 Task: Select random emoji.
Action: Mouse moved to (600, 359)
Screenshot: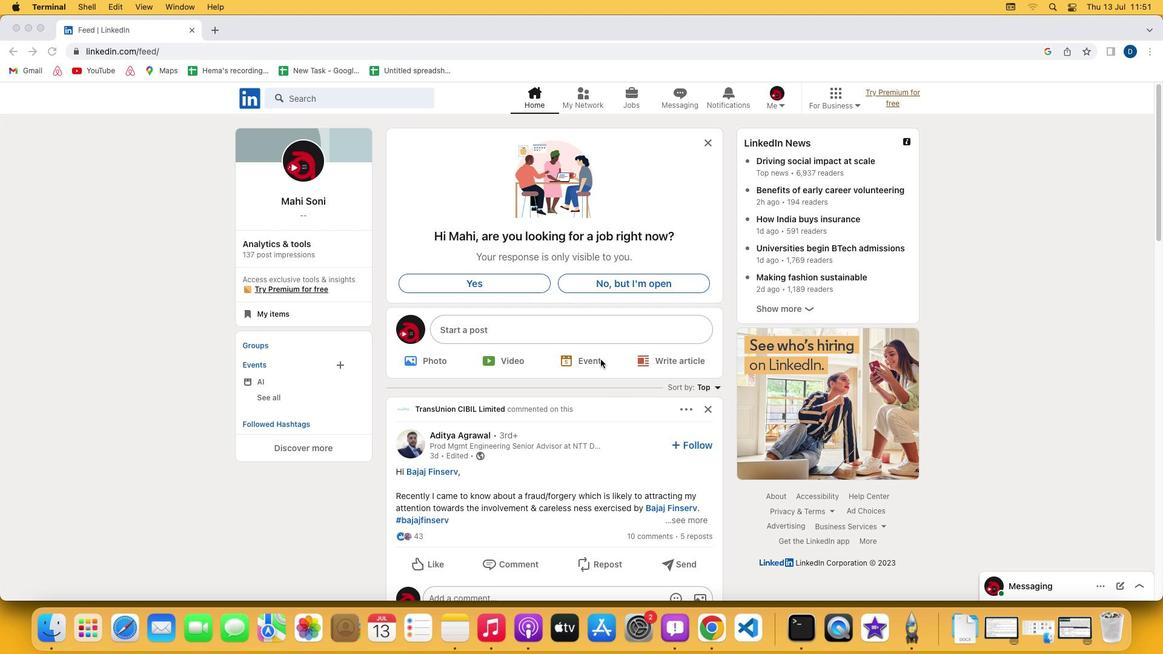 
Action: Mouse pressed left at (600, 359)
Screenshot: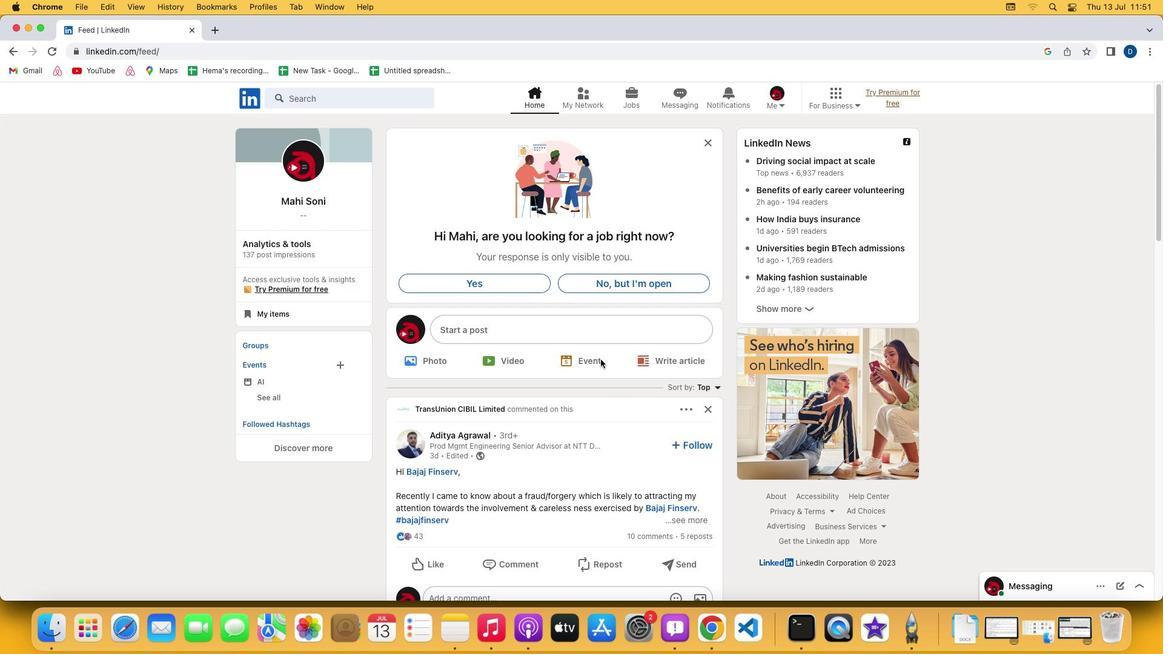 
Action: Mouse moved to (599, 359)
Screenshot: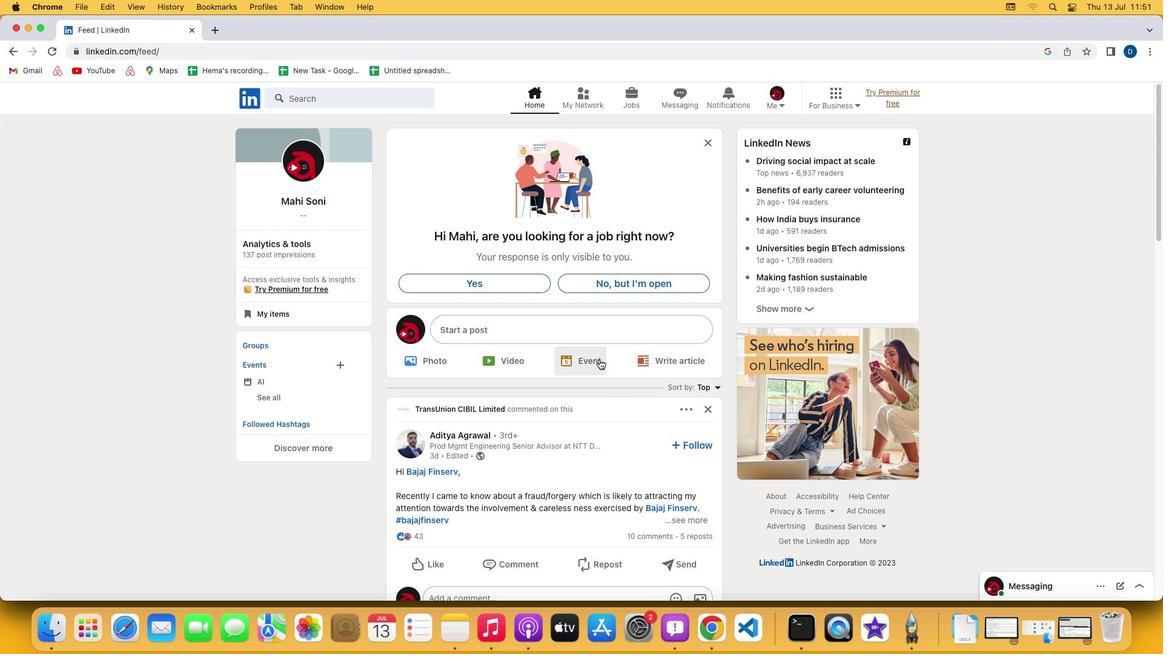 
Action: Mouse pressed left at (599, 359)
Screenshot: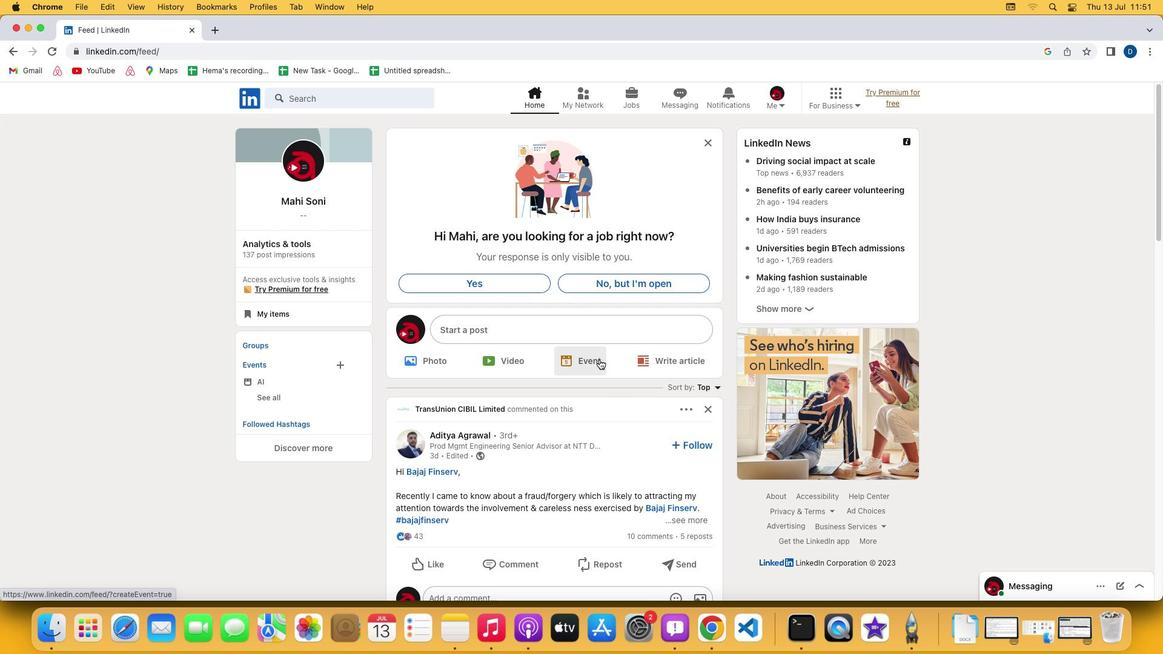 
Action: Mouse moved to (449, 481)
Screenshot: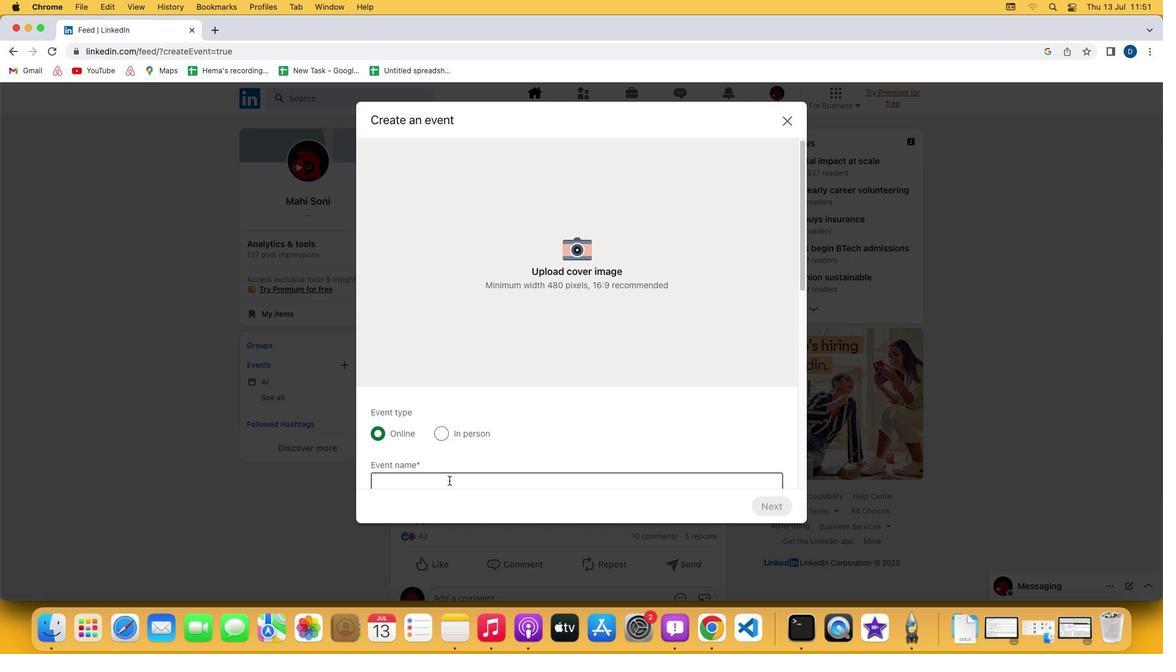 
Action: Mouse pressed left at (449, 481)
Screenshot: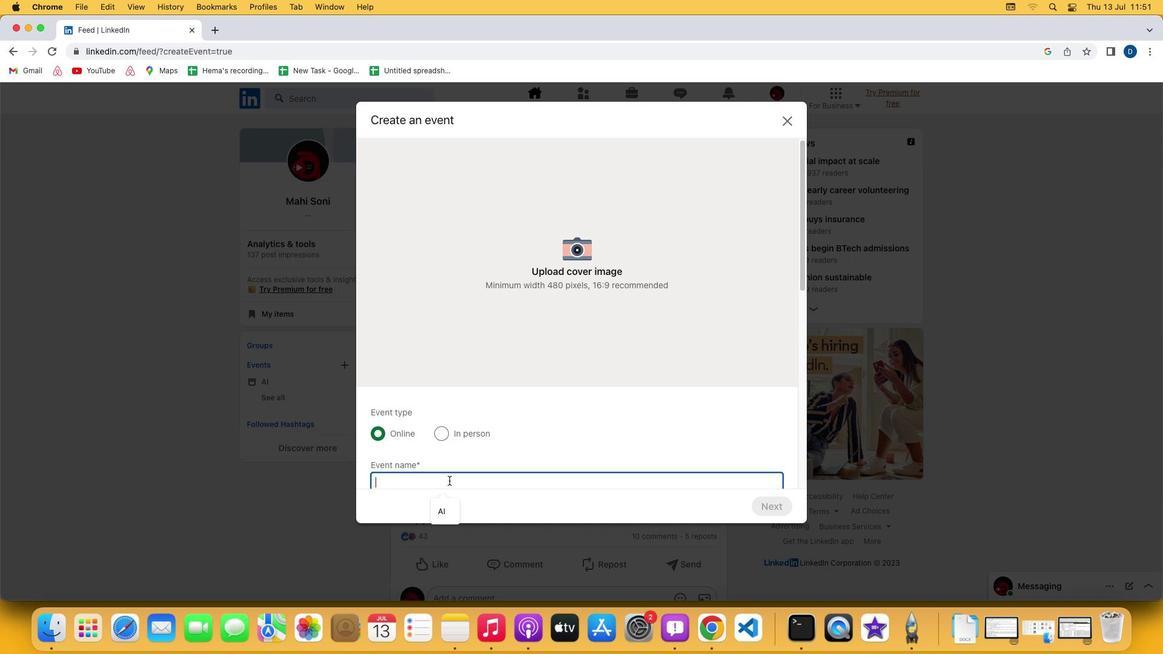 
Action: Mouse moved to (448, 506)
Screenshot: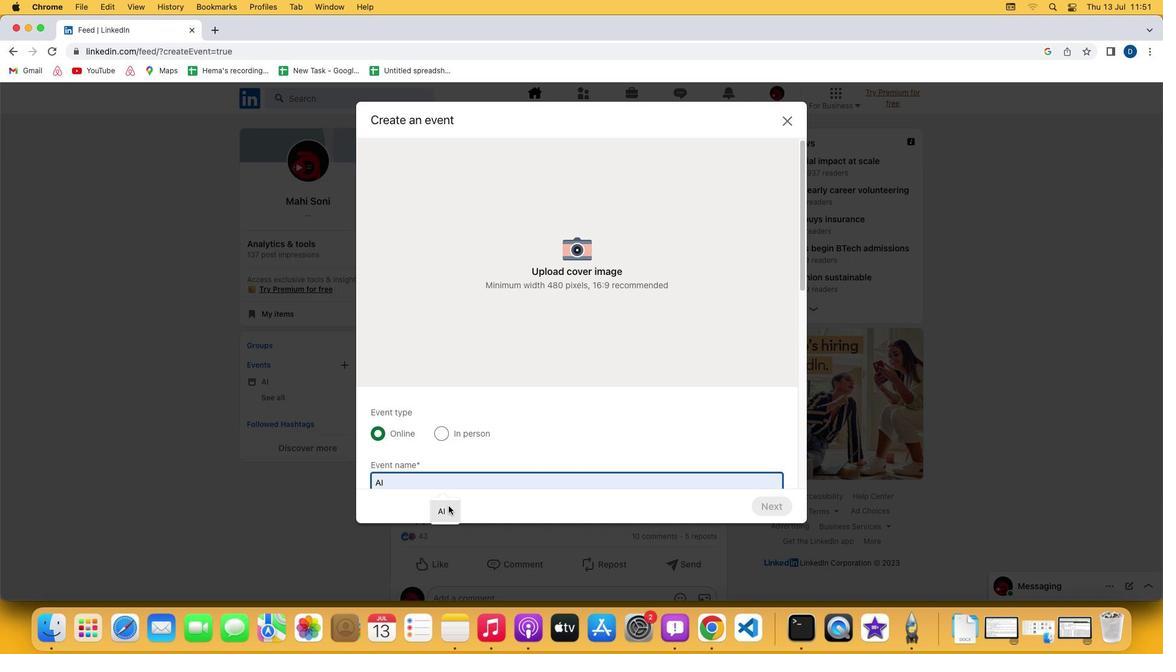 
Action: Mouse pressed left at (448, 506)
Screenshot: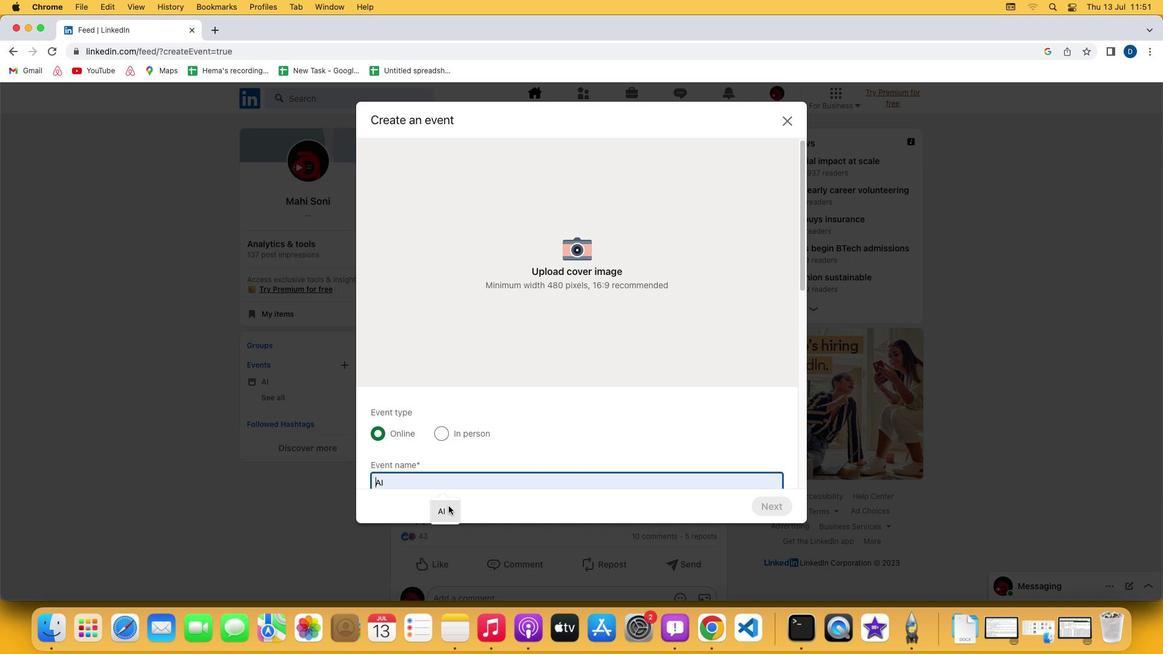 
Action: Mouse moved to (772, 502)
Screenshot: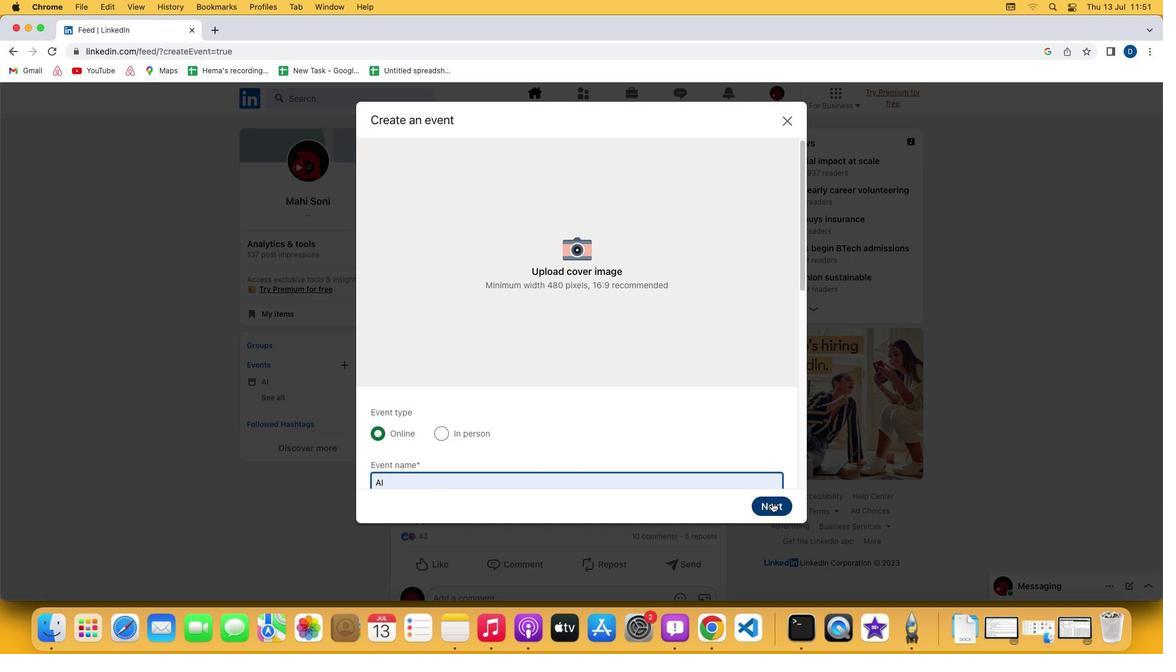 
Action: Mouse pressed left at (772, 502)
Screenshot: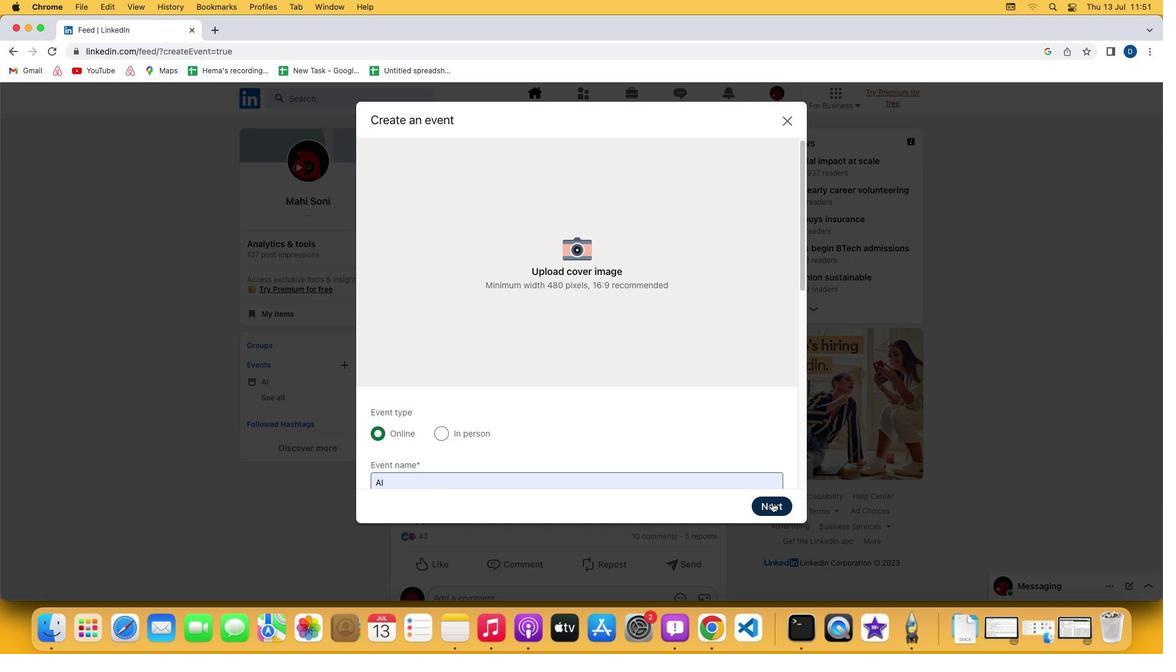 
Action: Mouse moved to (381, 400)
Screenshot: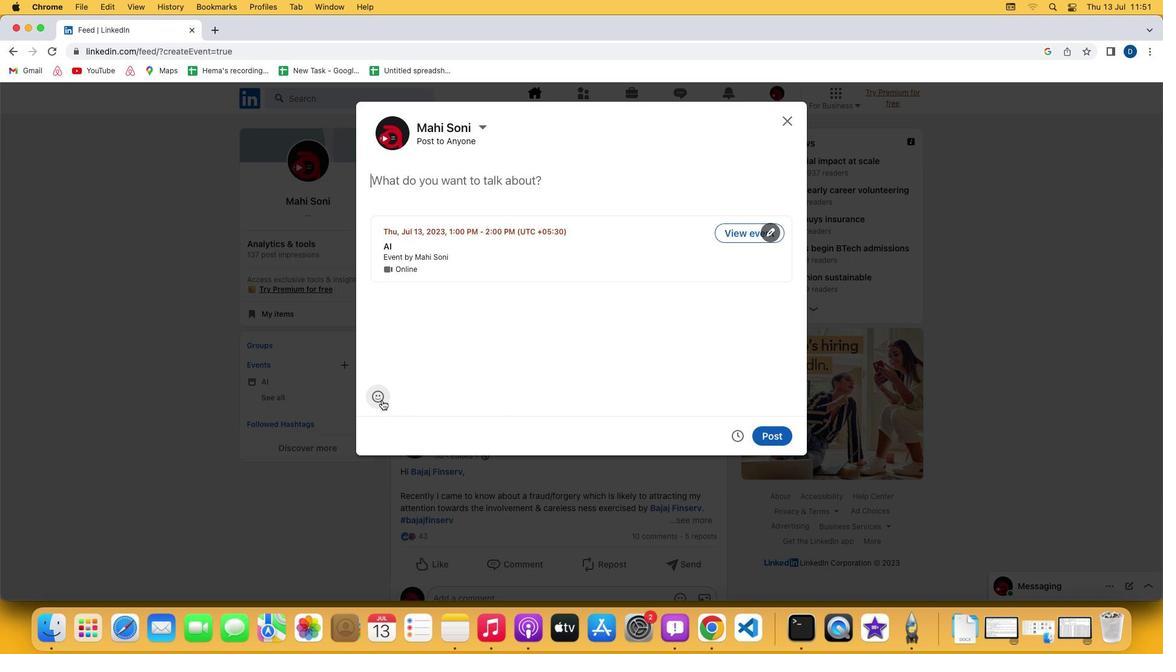 
Action: Mouse pressed left at (381, 400)
Screenshot: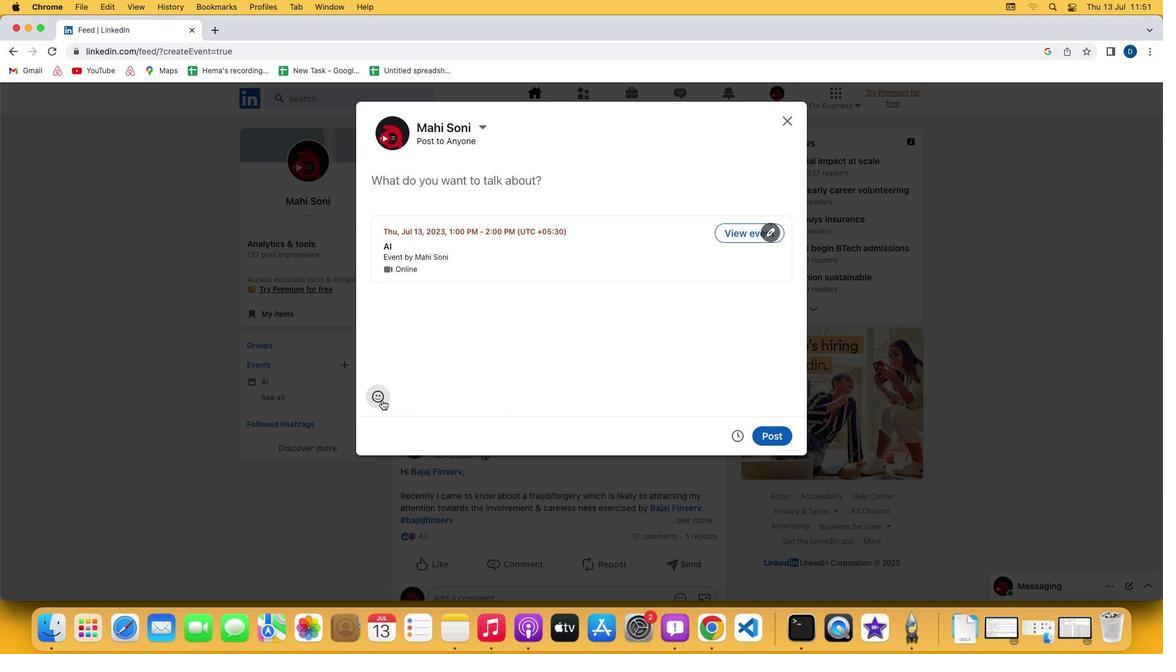 
Action: Mouse moved to (388, 301)
Screenshot: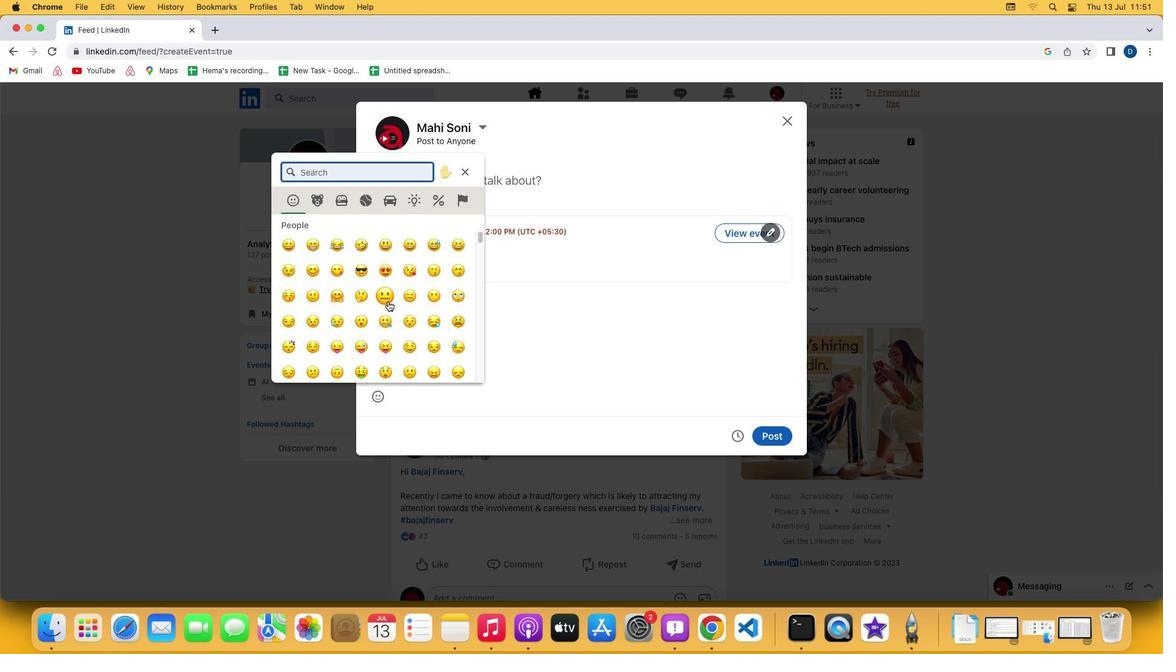 
Action: Mouse pressed left at (388, 301)
Screenshot: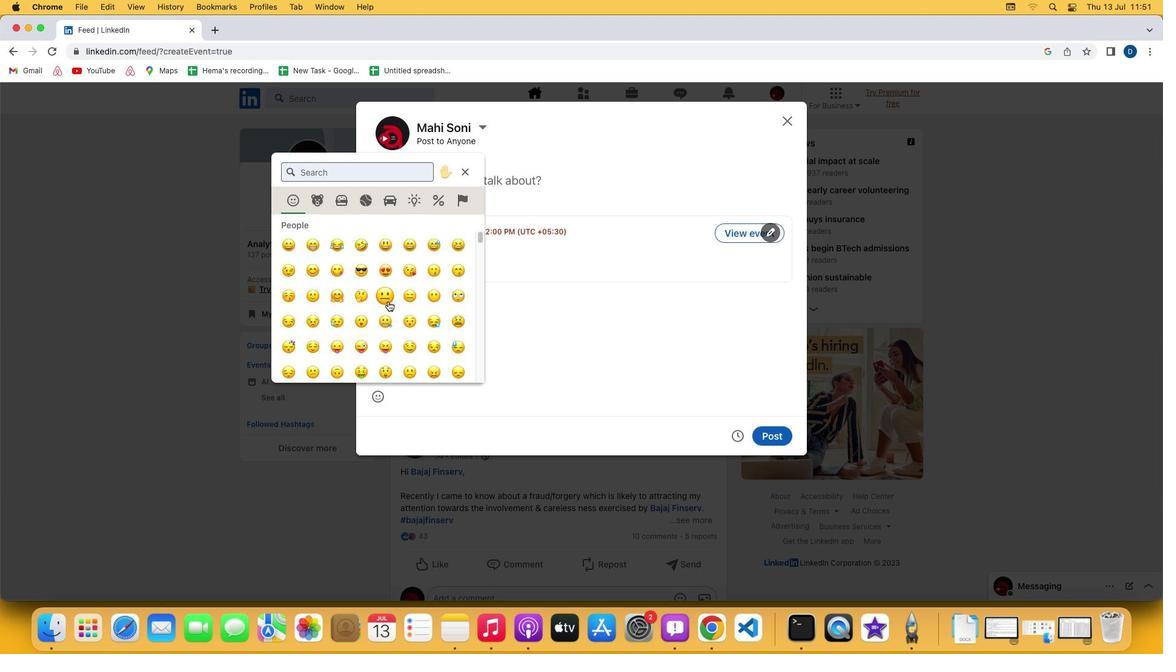 
Action: Mouse moved to (387, 301)
Screenshot: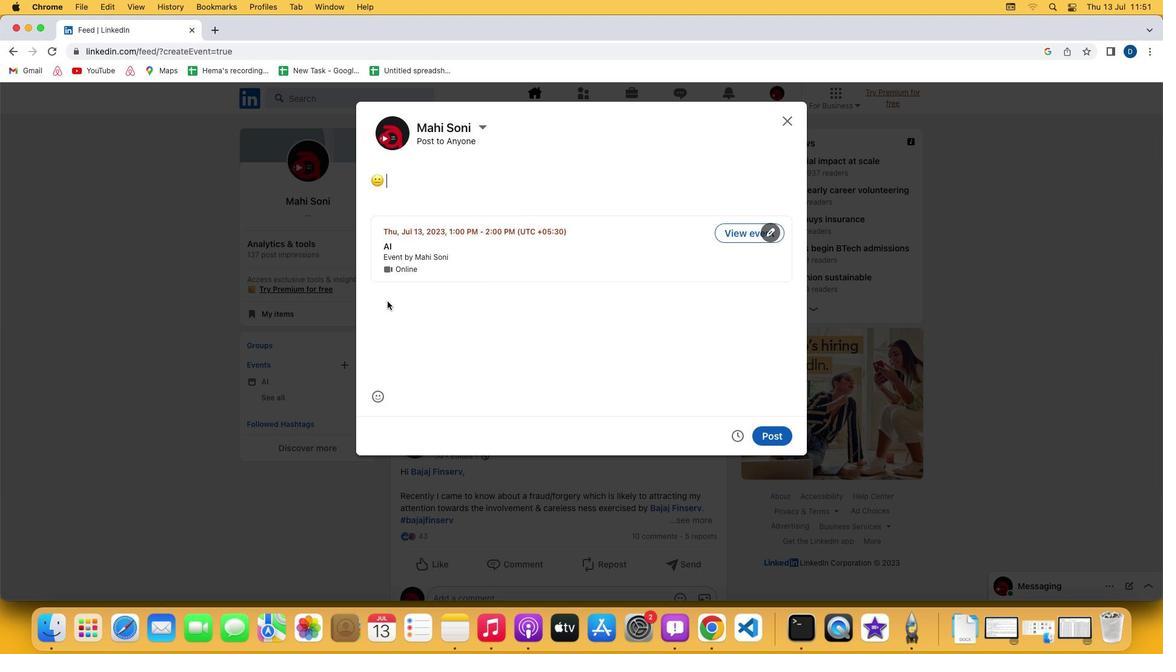 
